 Task: Change  the formatting of the data to 'Which is Greater than 10 'In conditional formating, put the option 'Red Text. 'add another formatting option Format As Table, insert the option 'Light Gray, Table style light 1 ', change the format of Column Width to 15In the sheet  Excel Filebook
Action: Mouse moved to (41, 140)
Screenshot: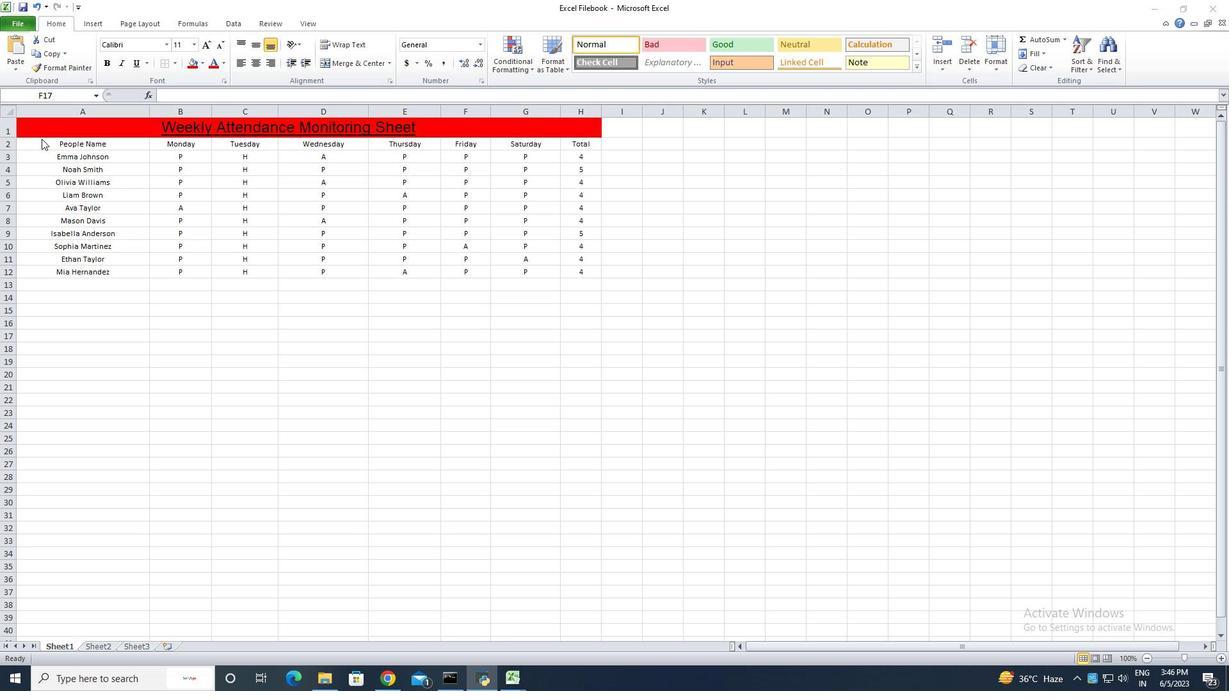 
Action: Mouse pressed left at (41, 140)
Screenshot: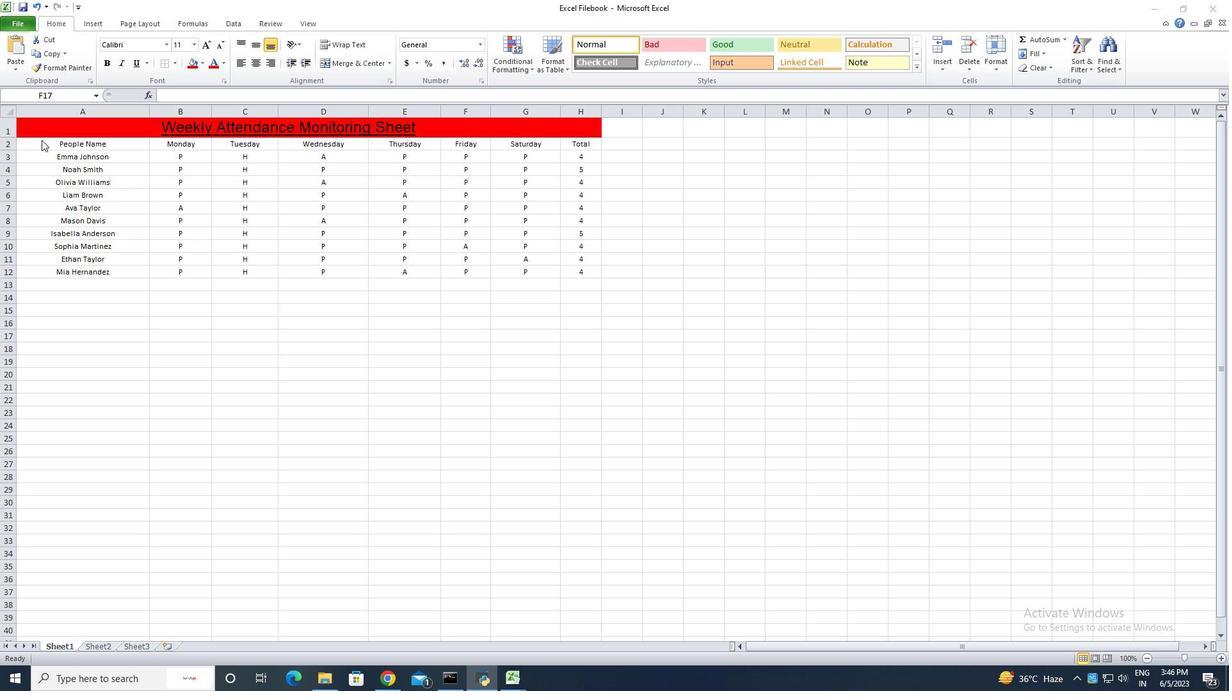 
Action: Mouse moved to (48, 145)
Screenshot: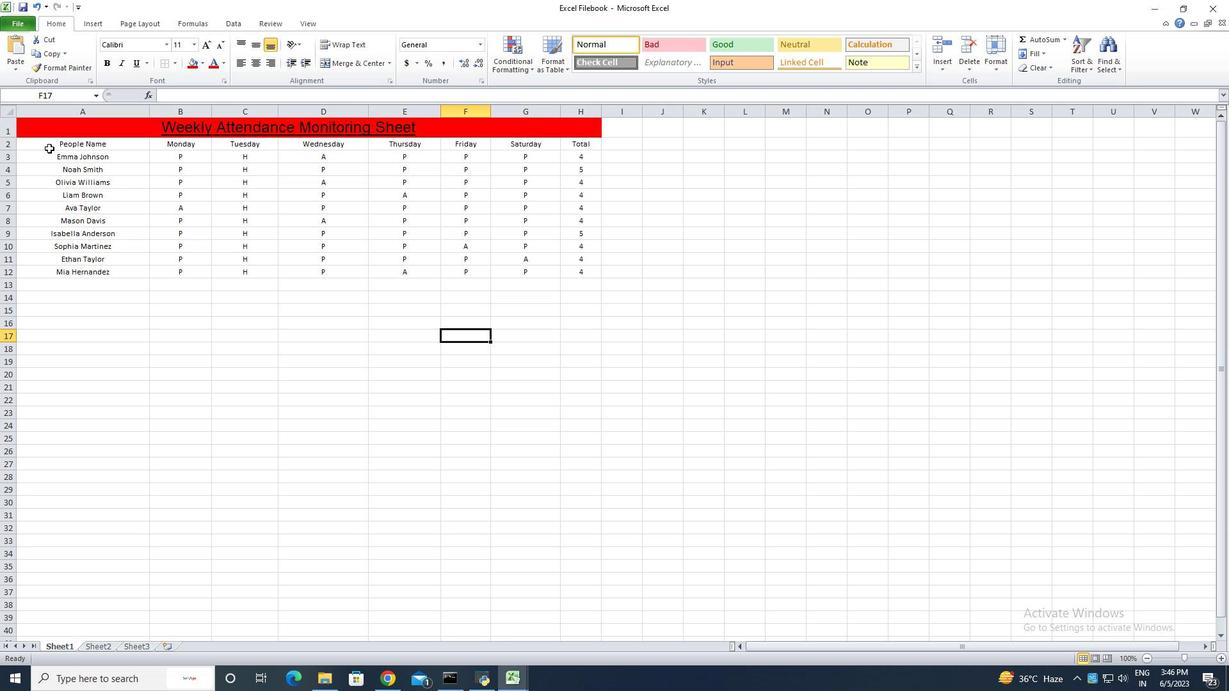 
Action: Mouse pressed left at (48, 145)
Screenshot: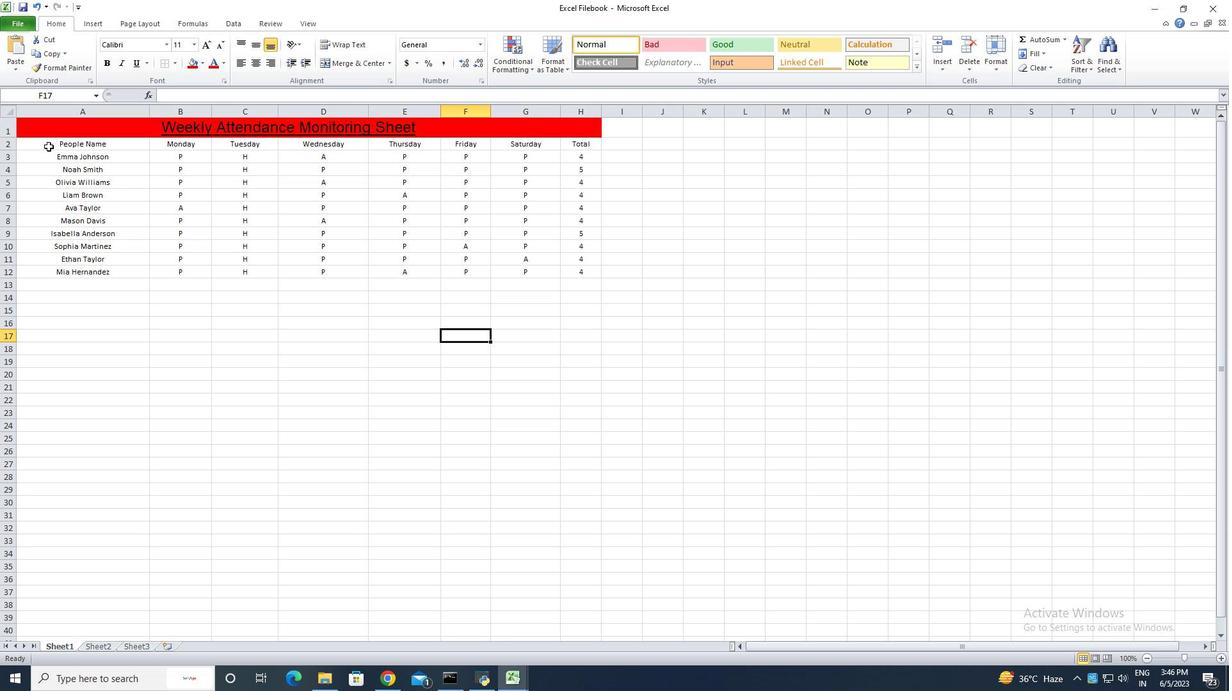 
Action: Mouse pressed left at (48, 145)
Screenshot: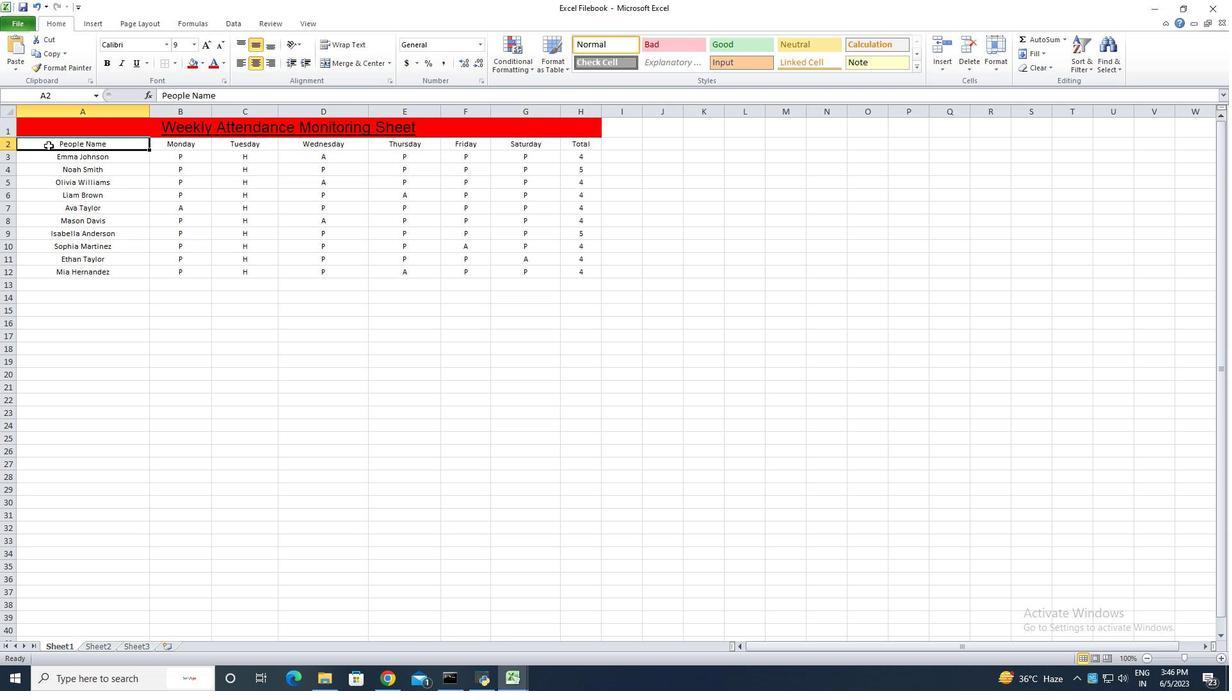 
Action: Mouse moved to (532, 69)
Screenshot: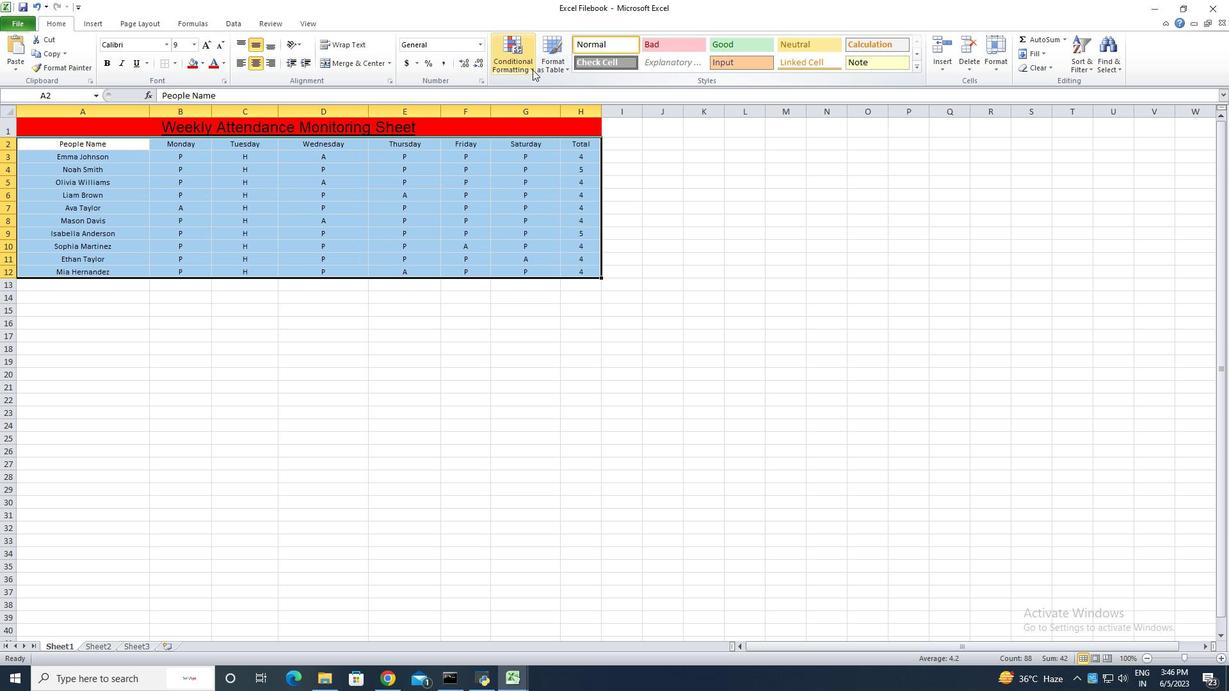 
Action: Mouse pressed left at (532, 69)
Screenshot: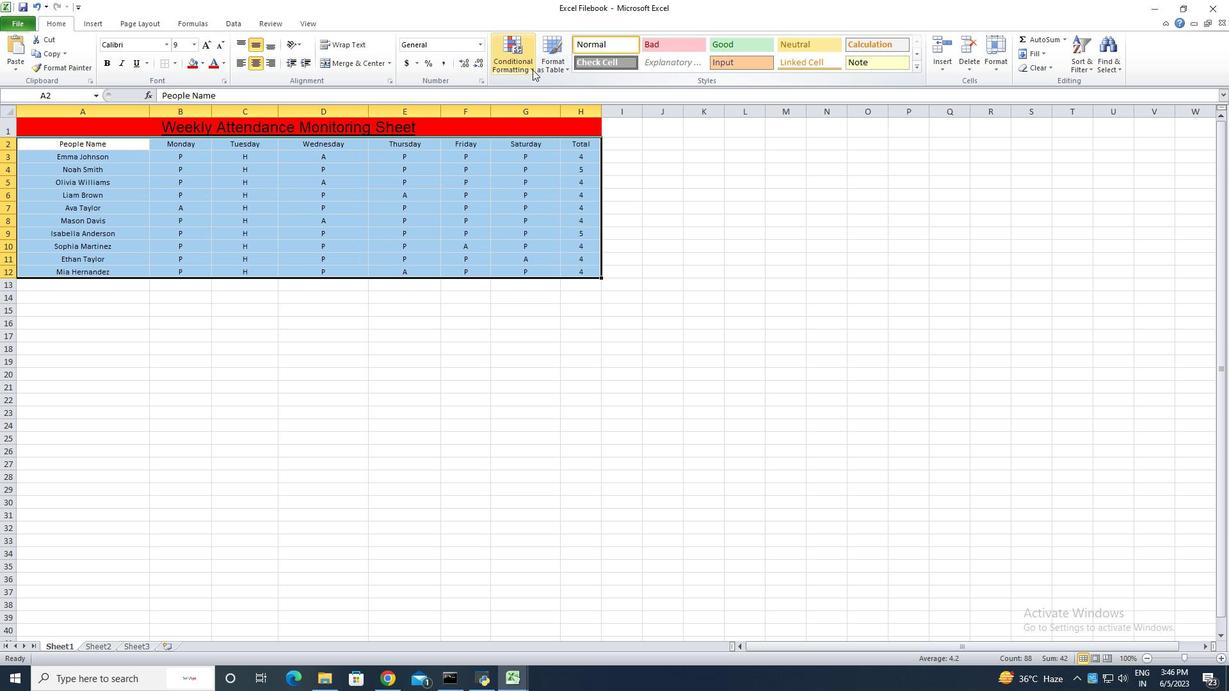 
Action: Mouse moved to (675, 92)
Screenshot: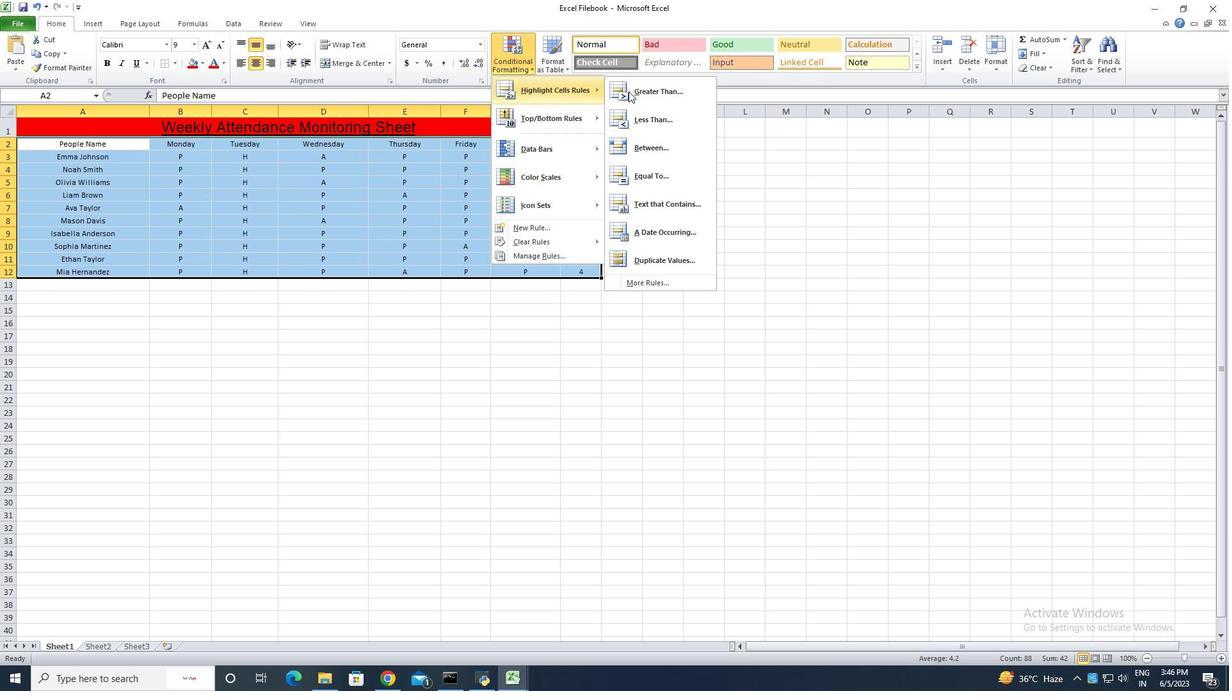 
Action: Mouse pressed left at (675, 92)
Screenshot: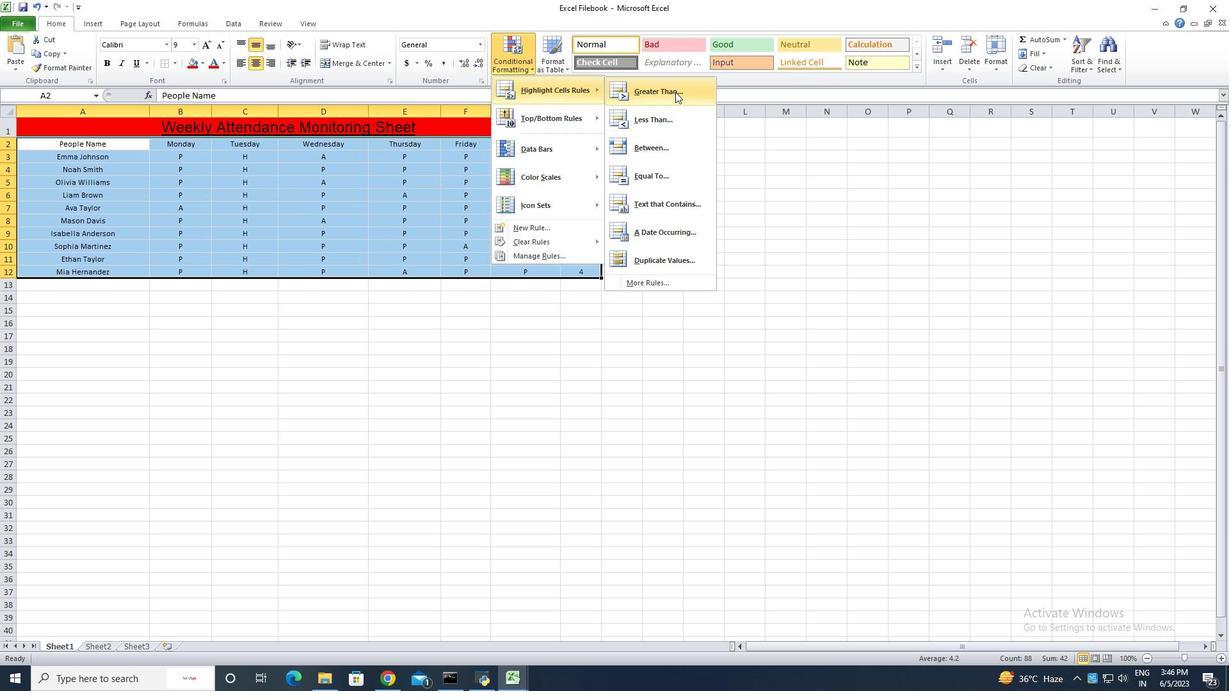 
Action: Key pressed 10
Screenshot: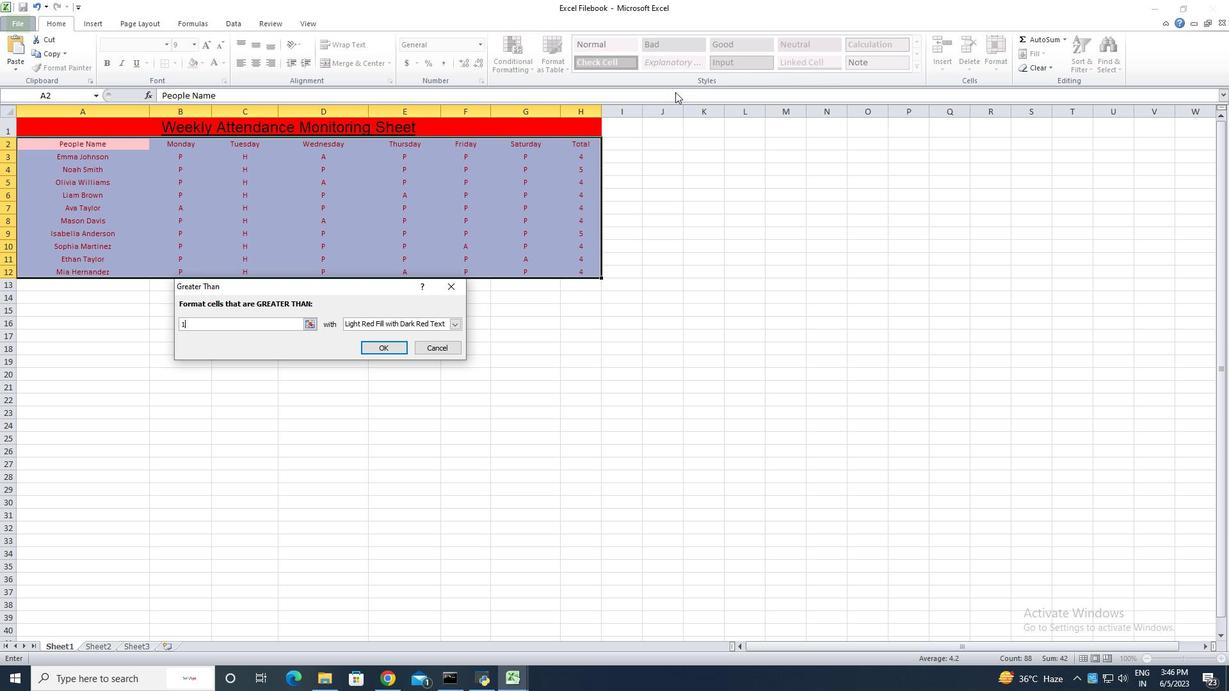 
Action: Mouse moved to (457, 324)
Screenshot: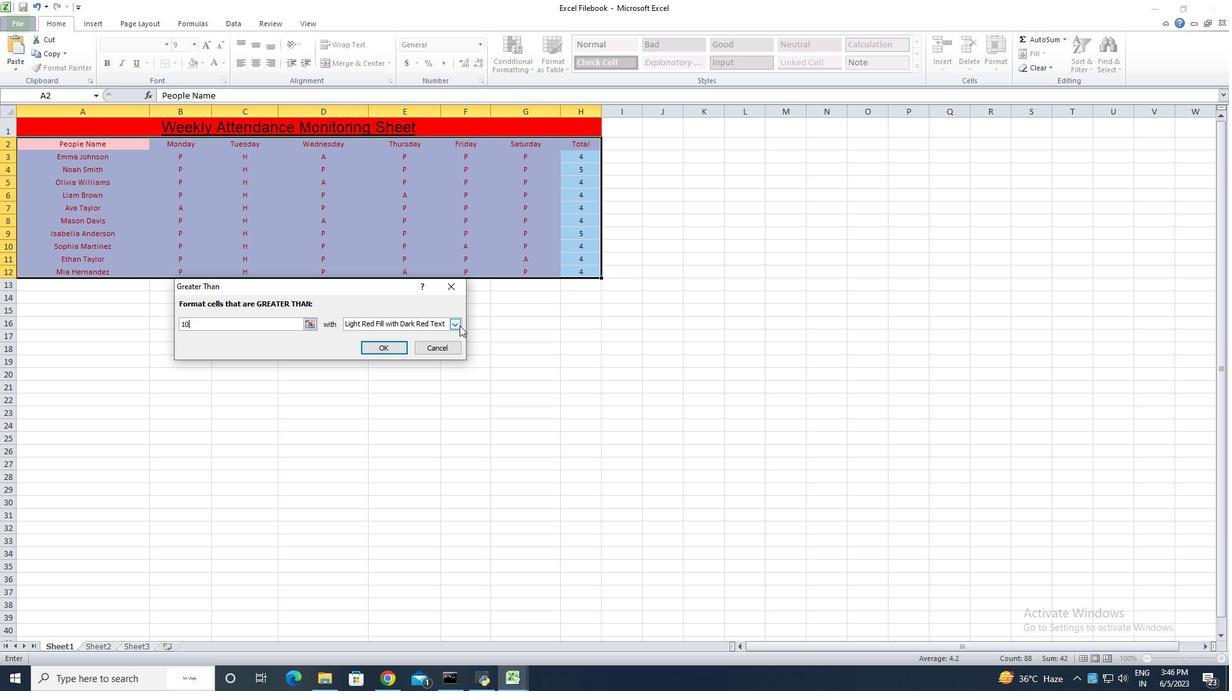 
Action: Mouse pressed left at (457, 324)
Screenshot: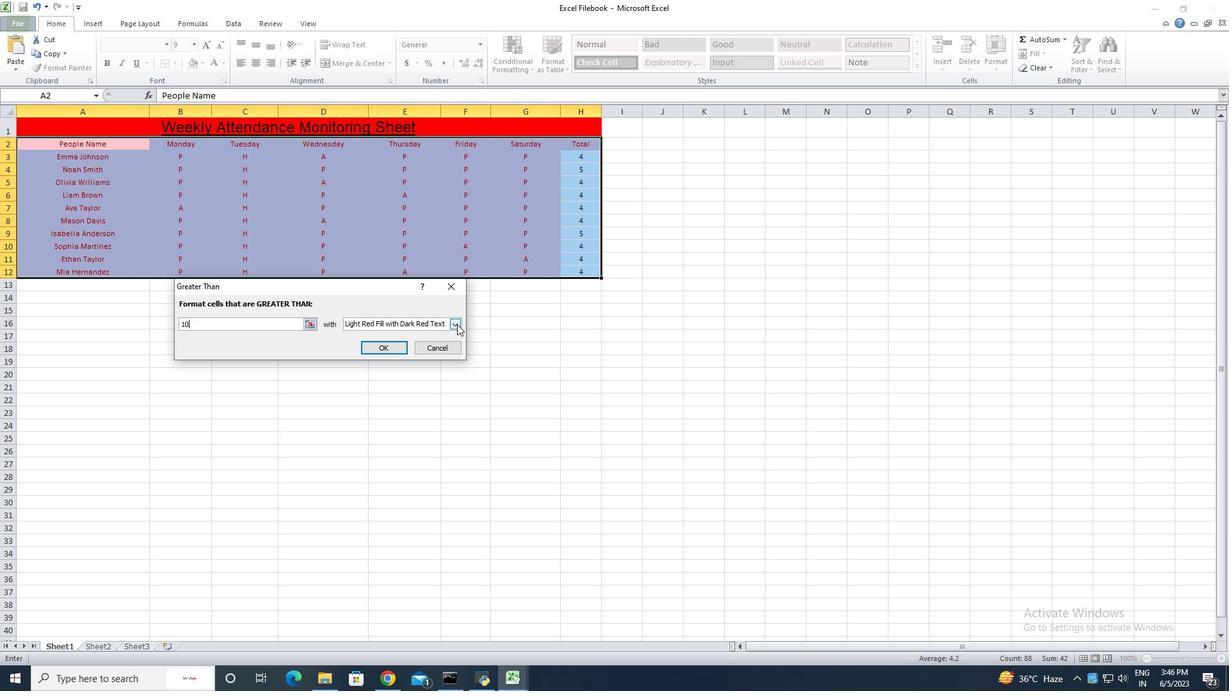
Action: Mouse moved to (391, 368)
Screenshot: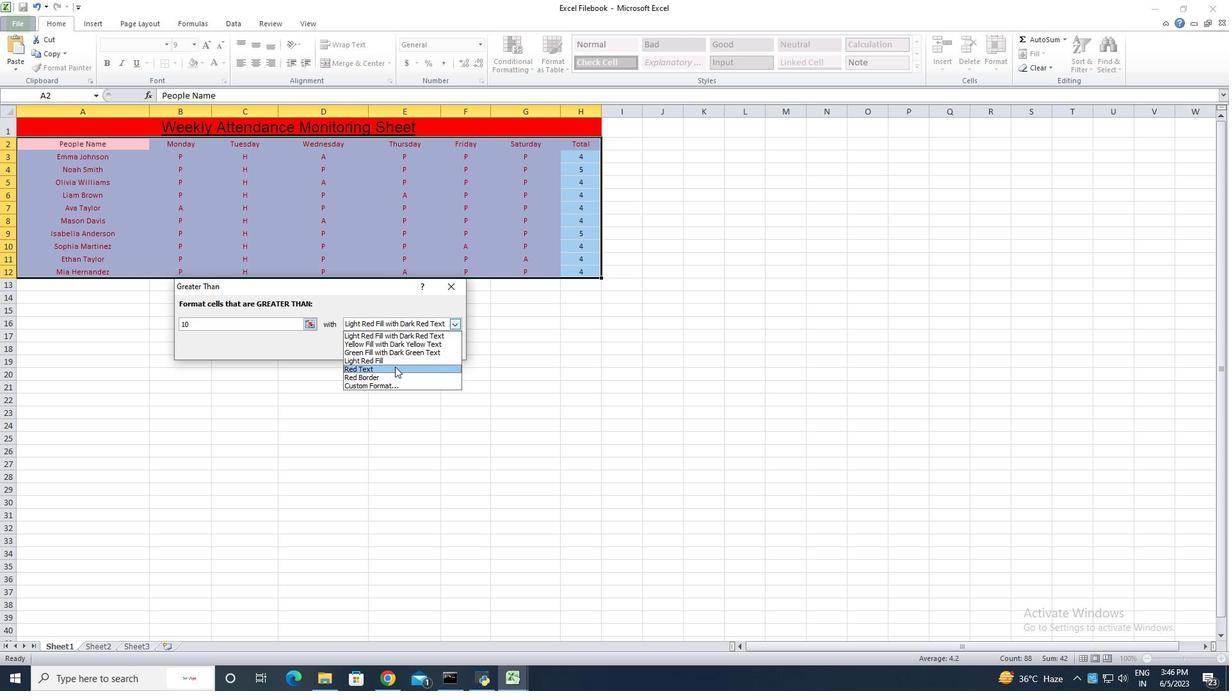 
Action: Mouse pressed left at (391, 368)
Screenshot: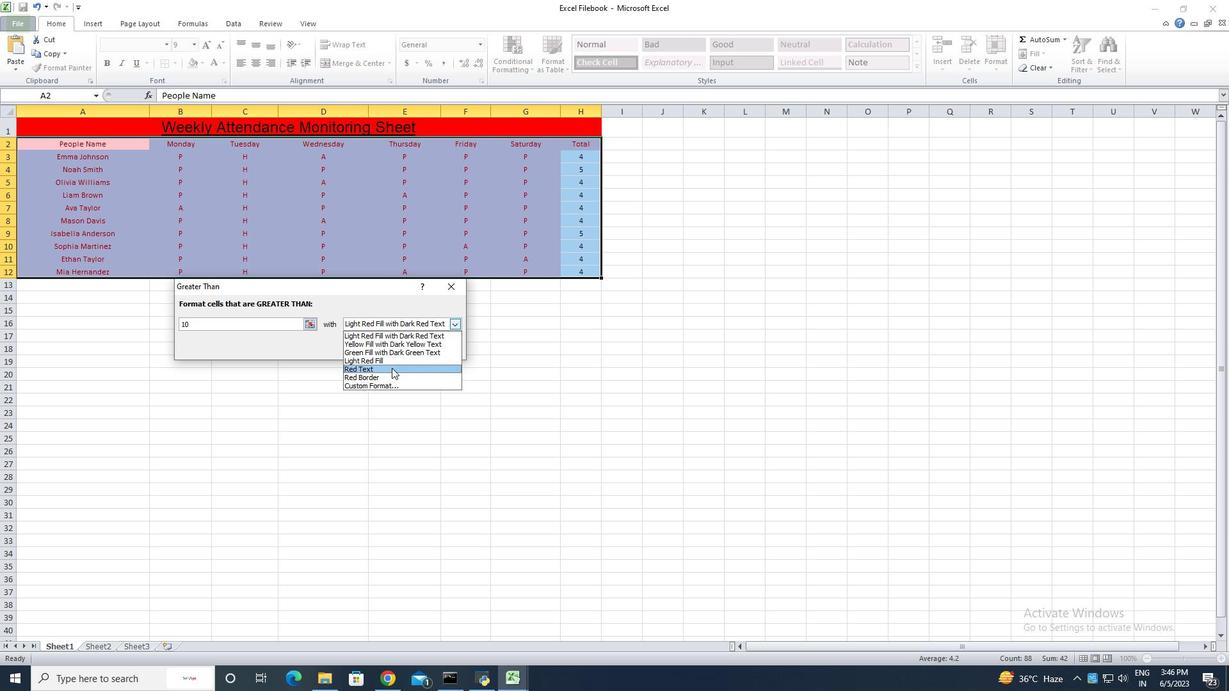 
Action: Mouse moved to (386, 347)
Screenshot: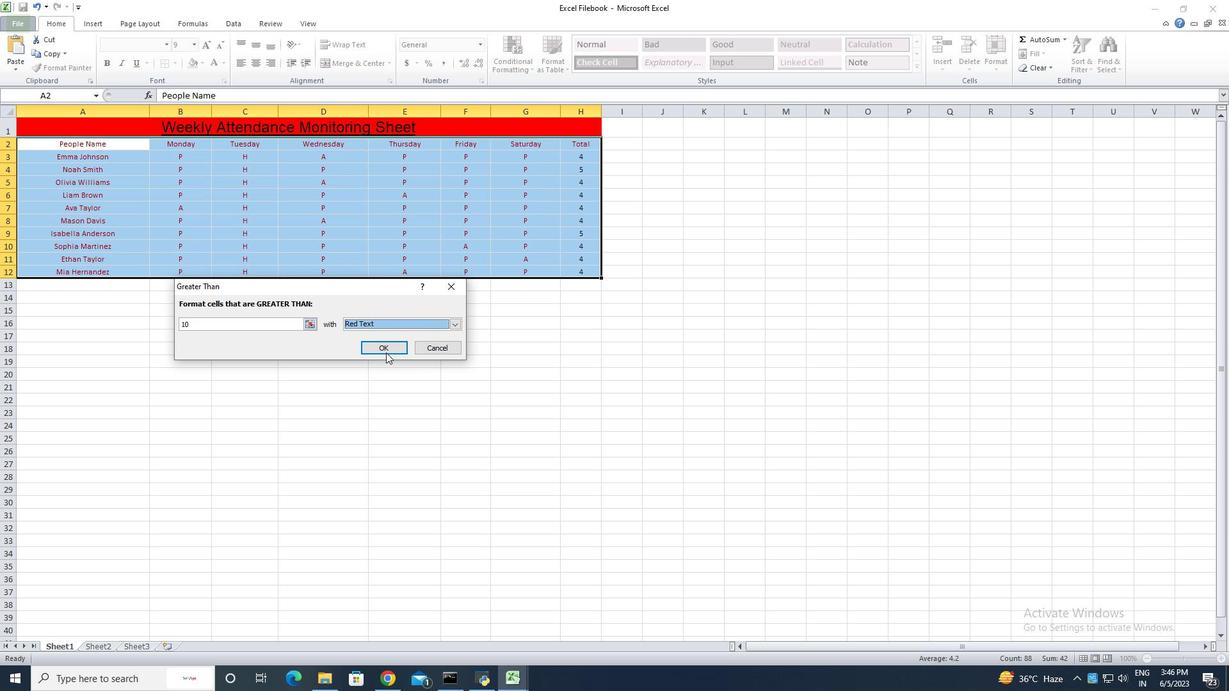 
Action: Mouse pressed left at (386, 347)
Screenshot: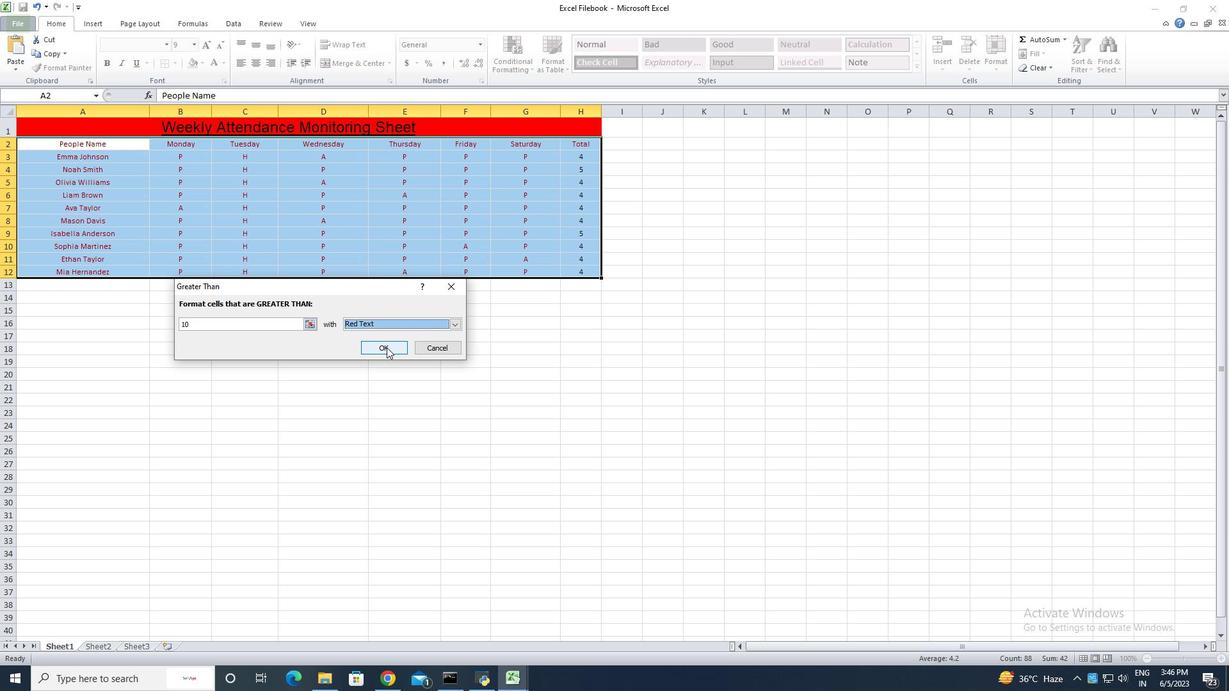 
Action: Mouse moved to (567, 68)
Screenshot: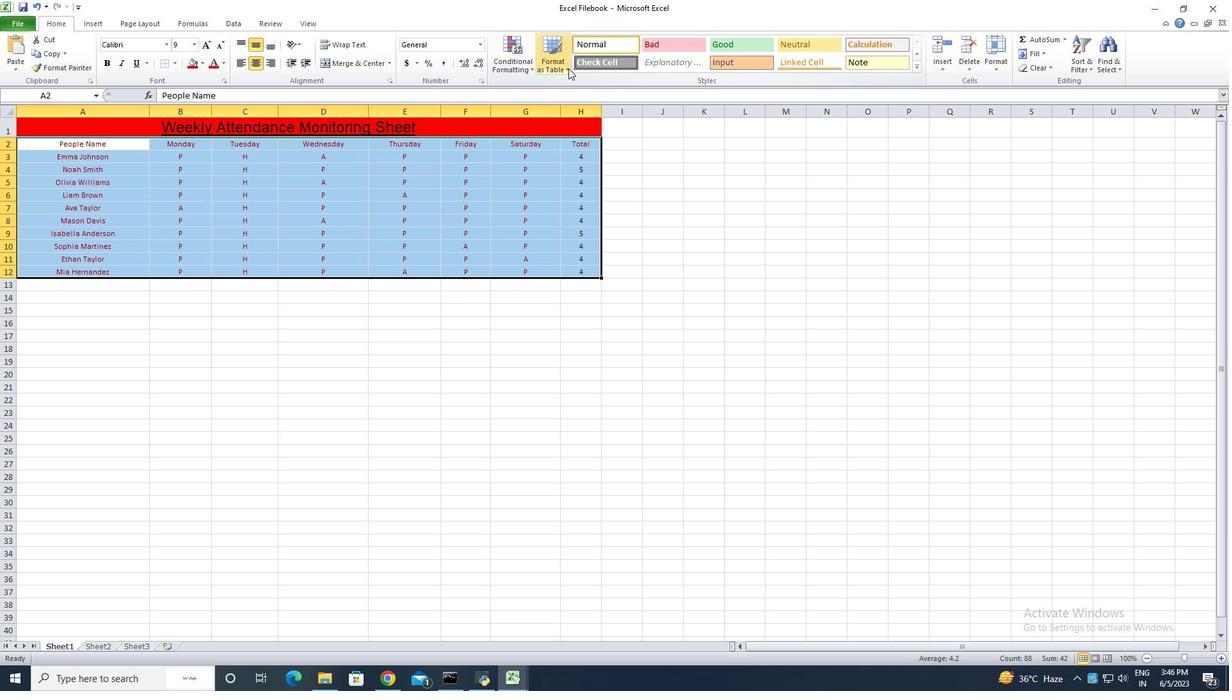 
Action: Mouse pressed left at (567, 68)
Screenshot: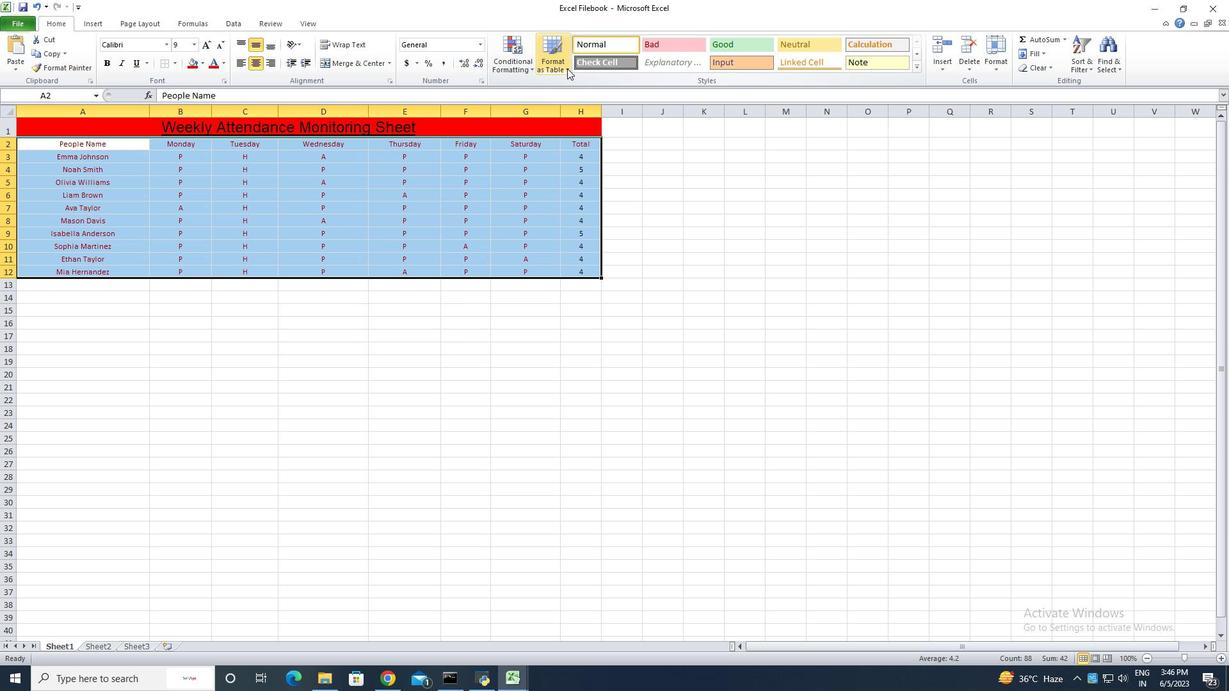 
Action: Mouse moved to (549, 105)
Screenshot: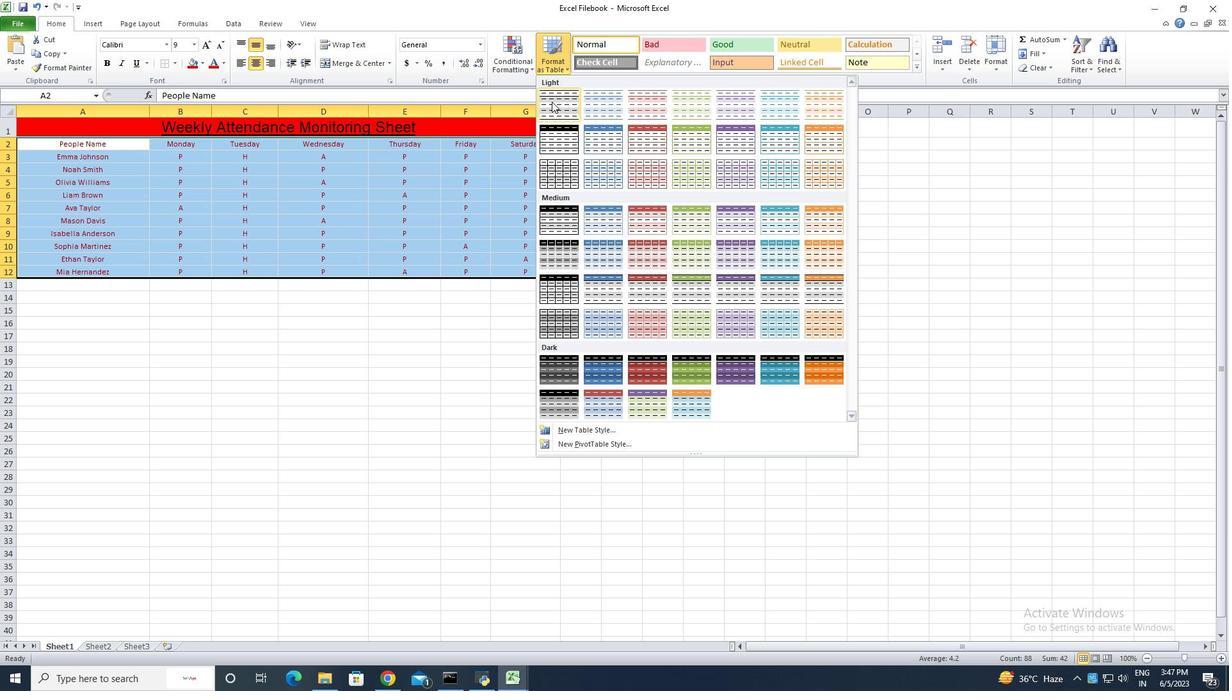 
Action: Mouse pressed left at (549, 105)
Screenshot: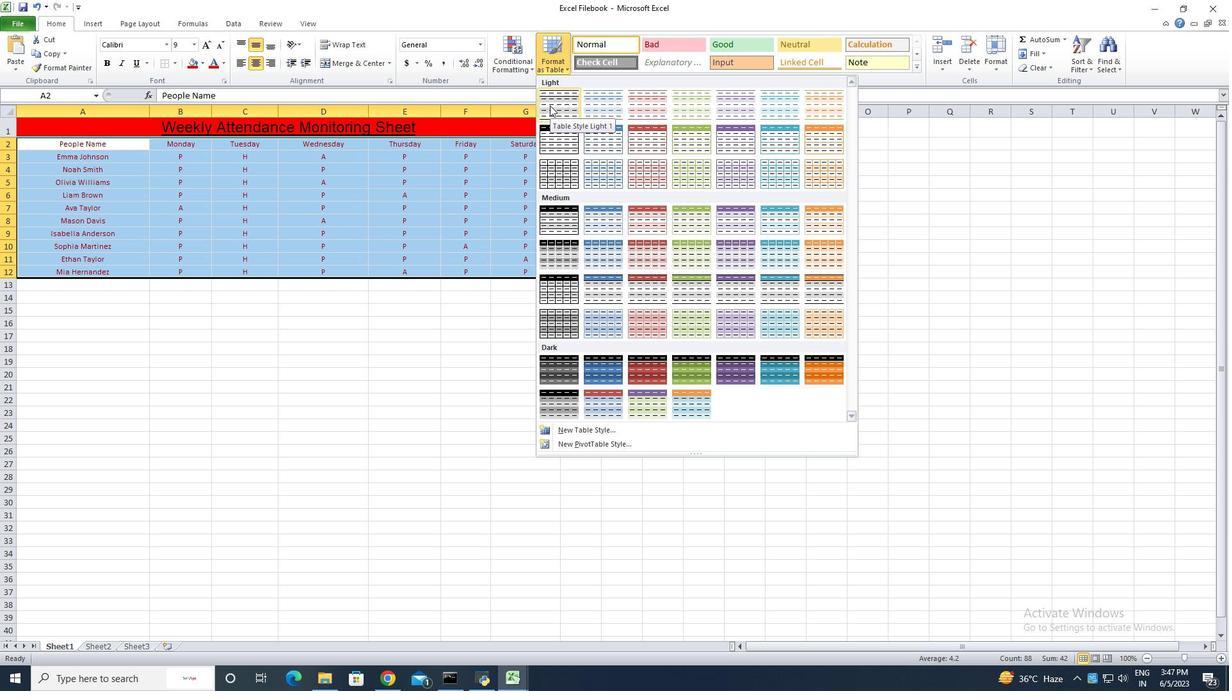 
Action: Mouse moved to (319, 347)
Screenshot: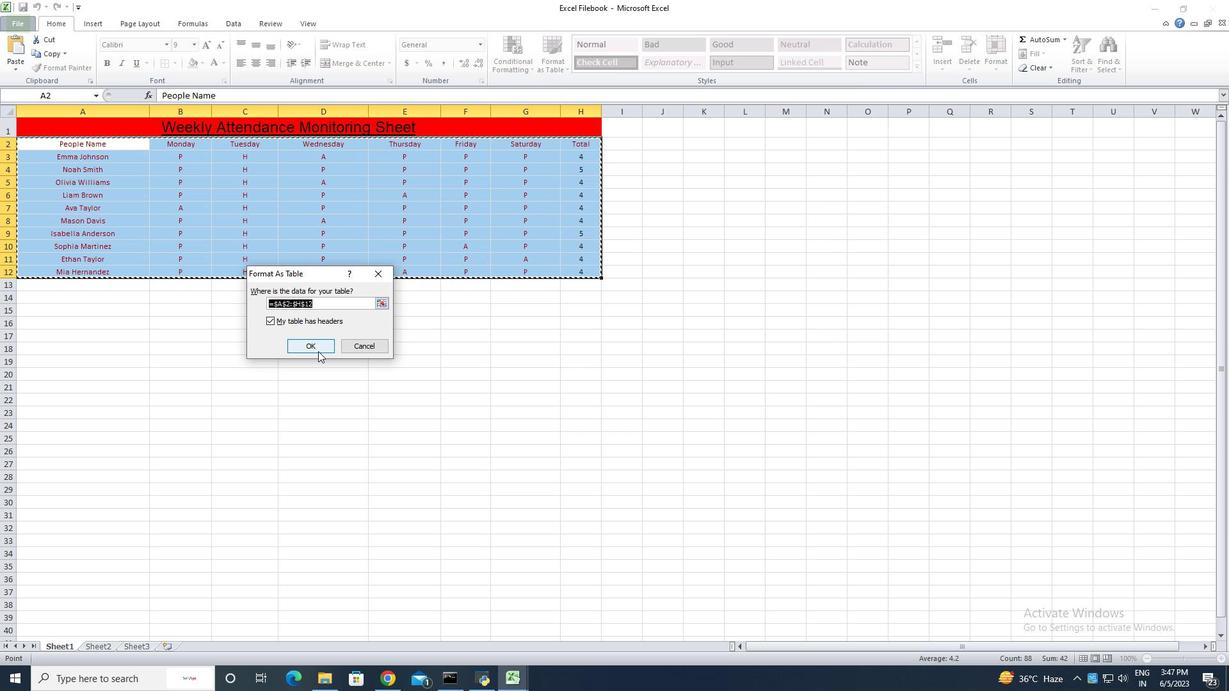 
Action: Mouse pressed left at (319, 347)
Screenshot: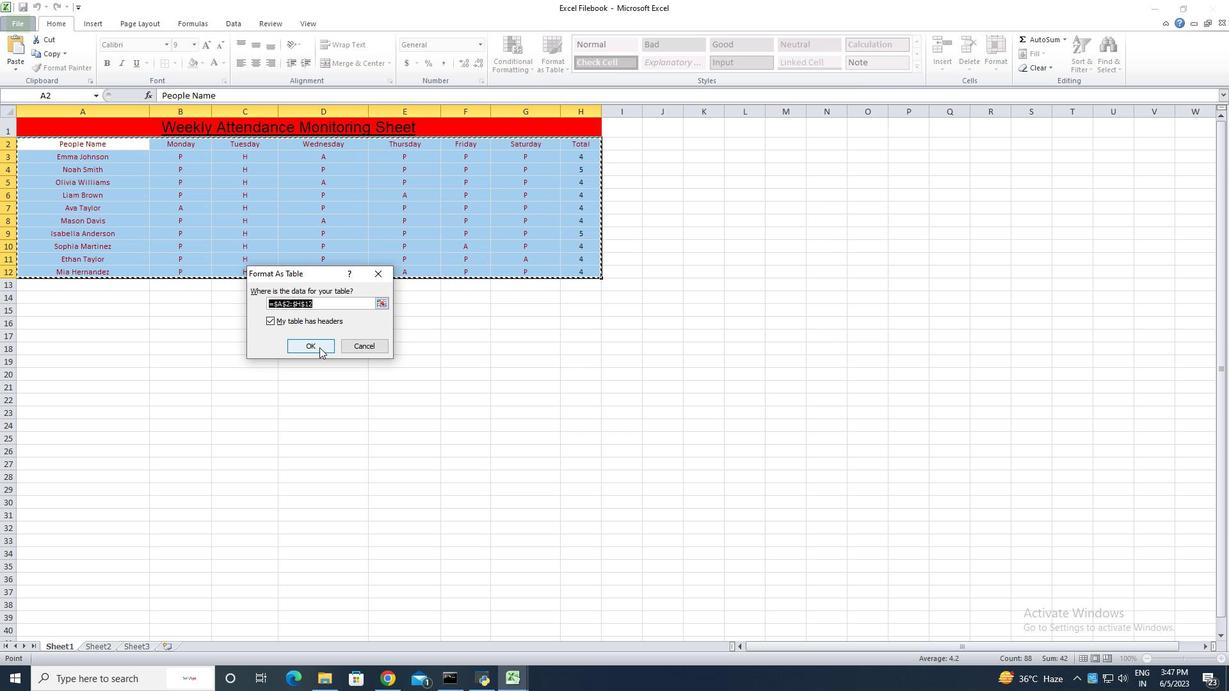 
Action: Mouse moved to (49, 23)
Screenshot: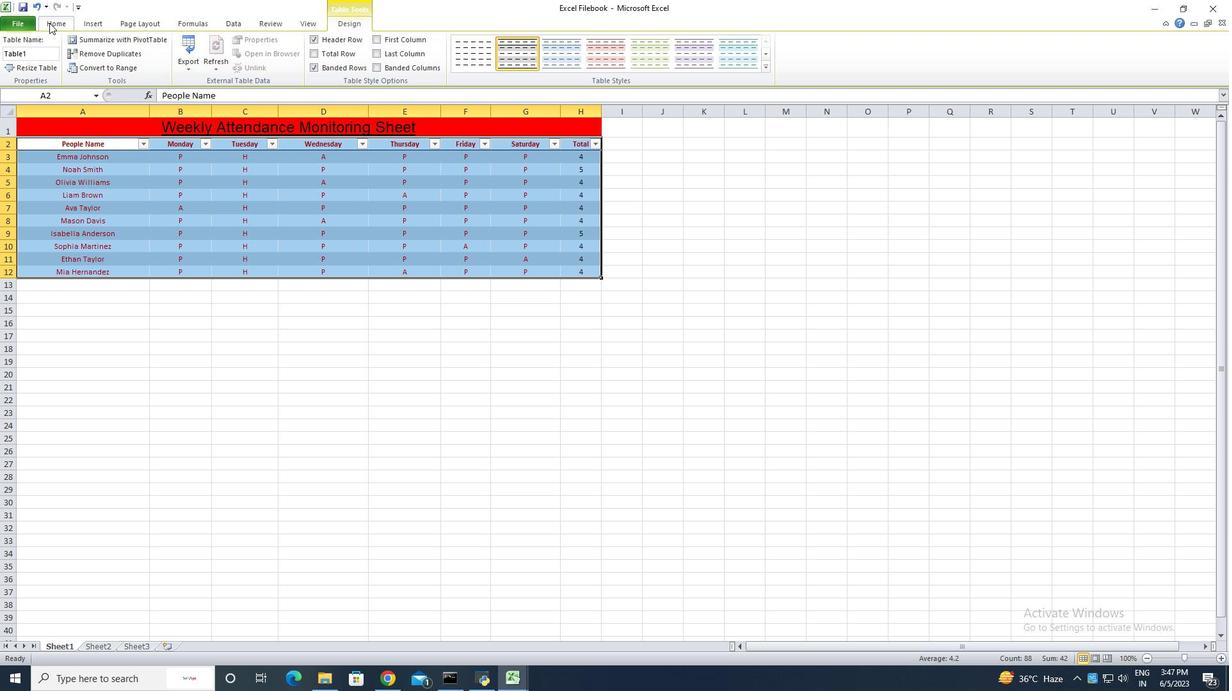 
Action: Mouse pressed left at (49, 23)
Screenshot: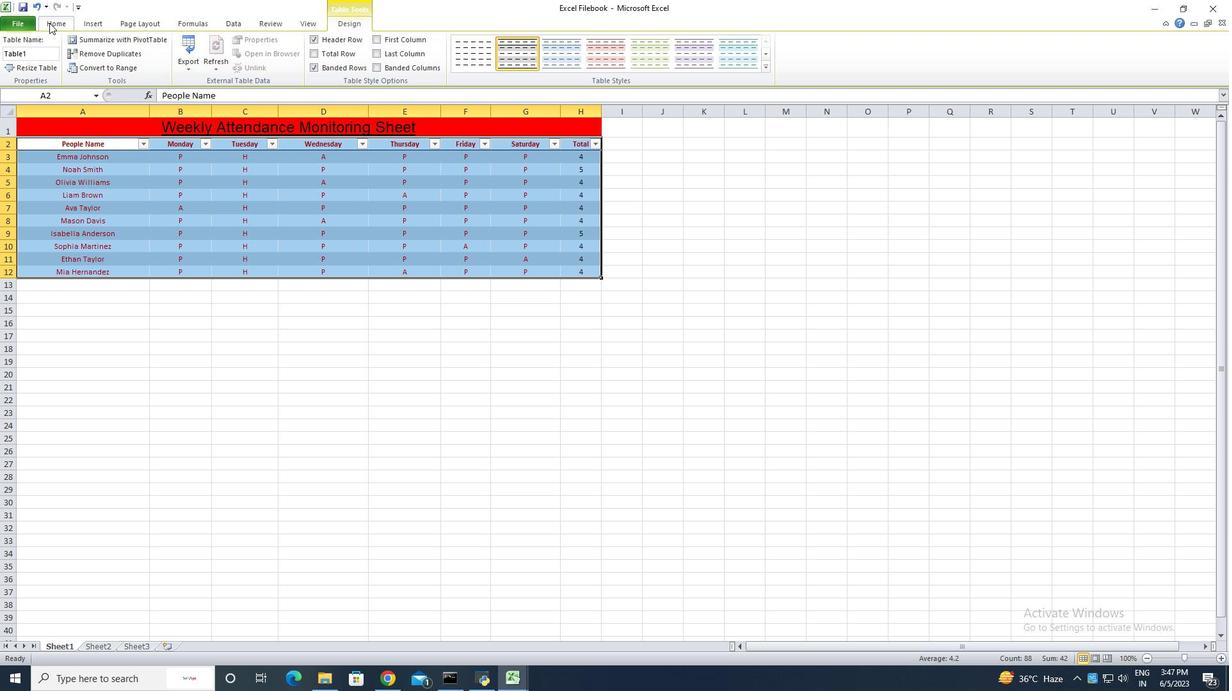 
Action: Mouse moved to (1003, 71)
Screenshot: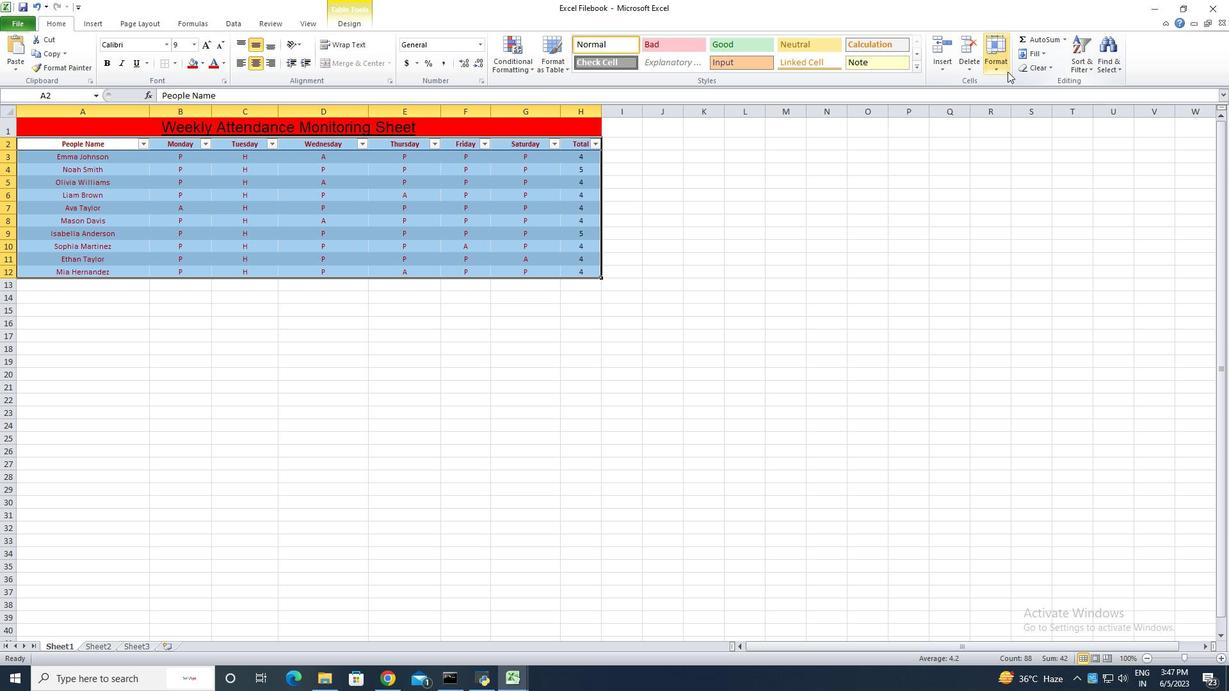 
Action: Mouse pressed left at (1003, 71)
Screenshot: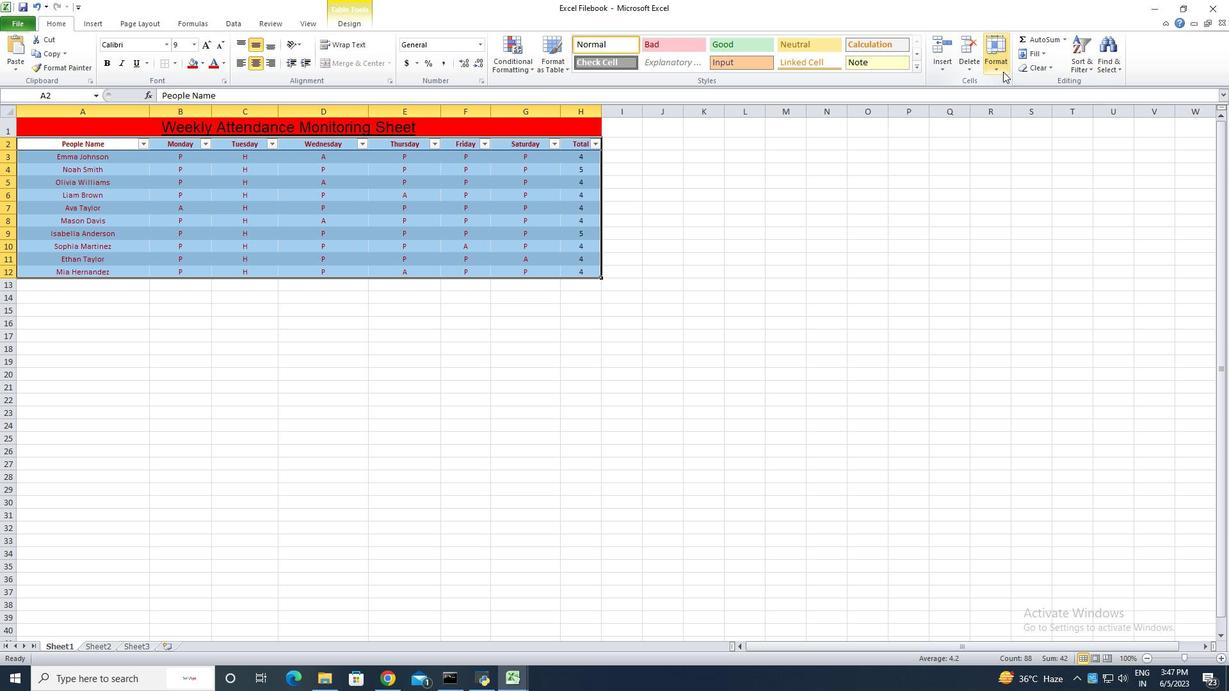 
Action: Mouse moved to (1032, 127)
Screenshot: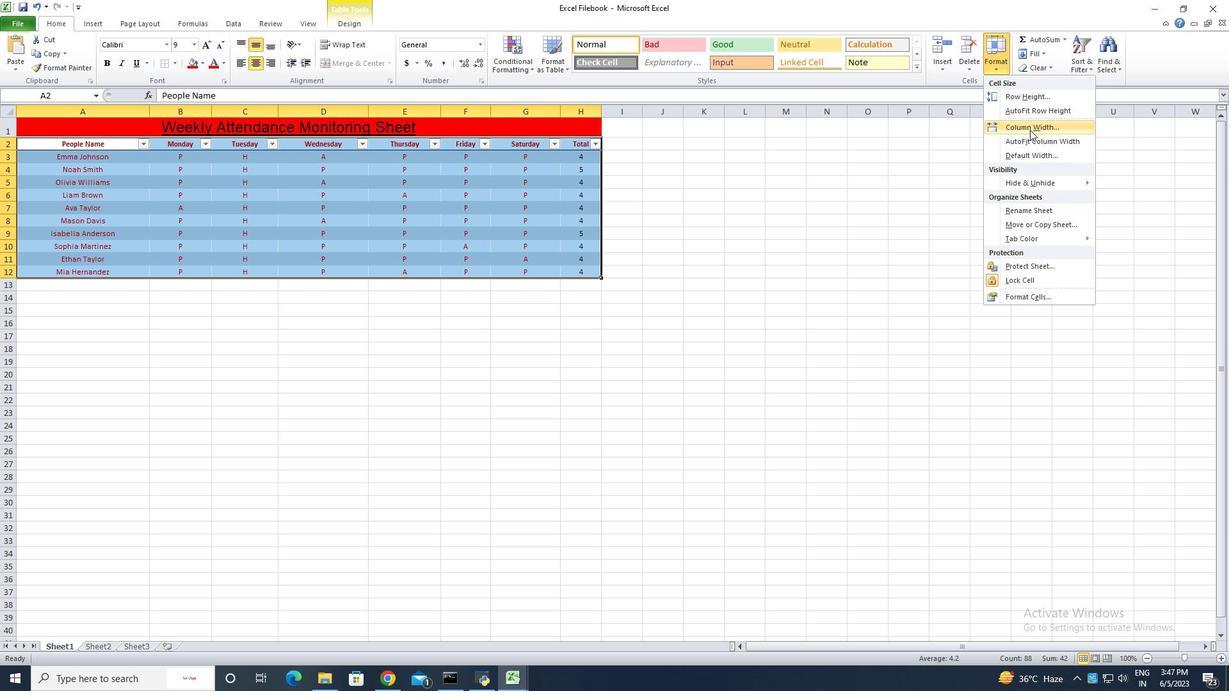 
Action: Mouse pressed left at (1032, 127)
Screenshot: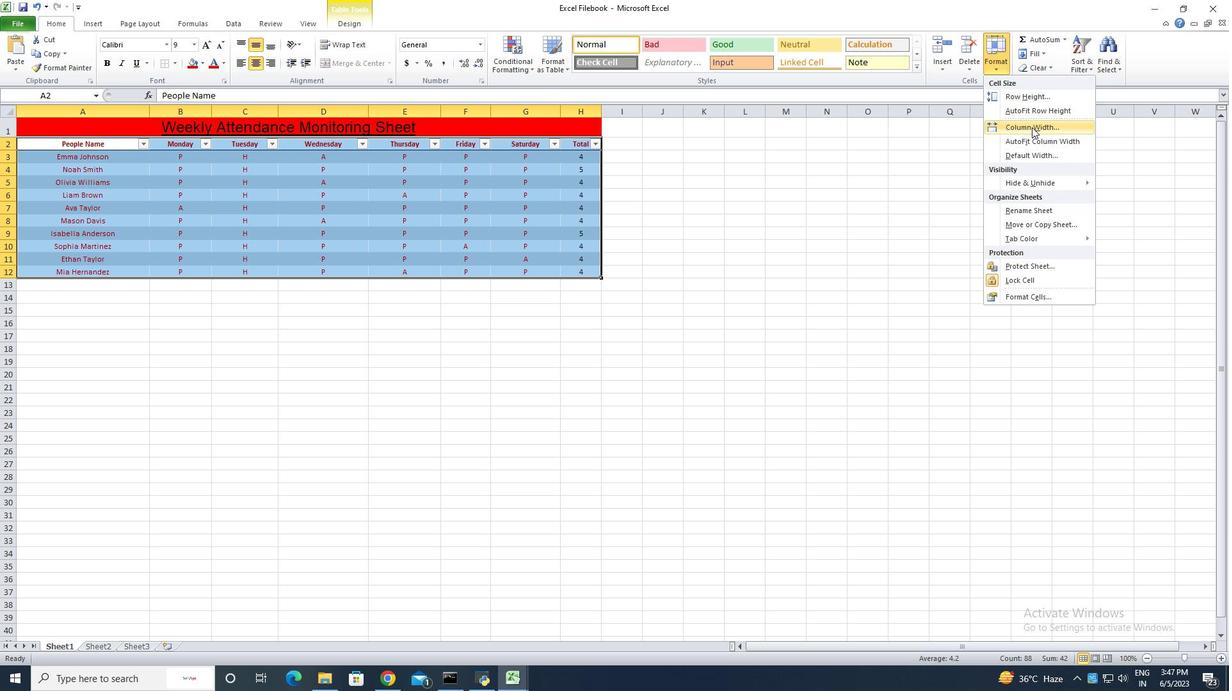 
Action: Key pressed 15
Screenshot: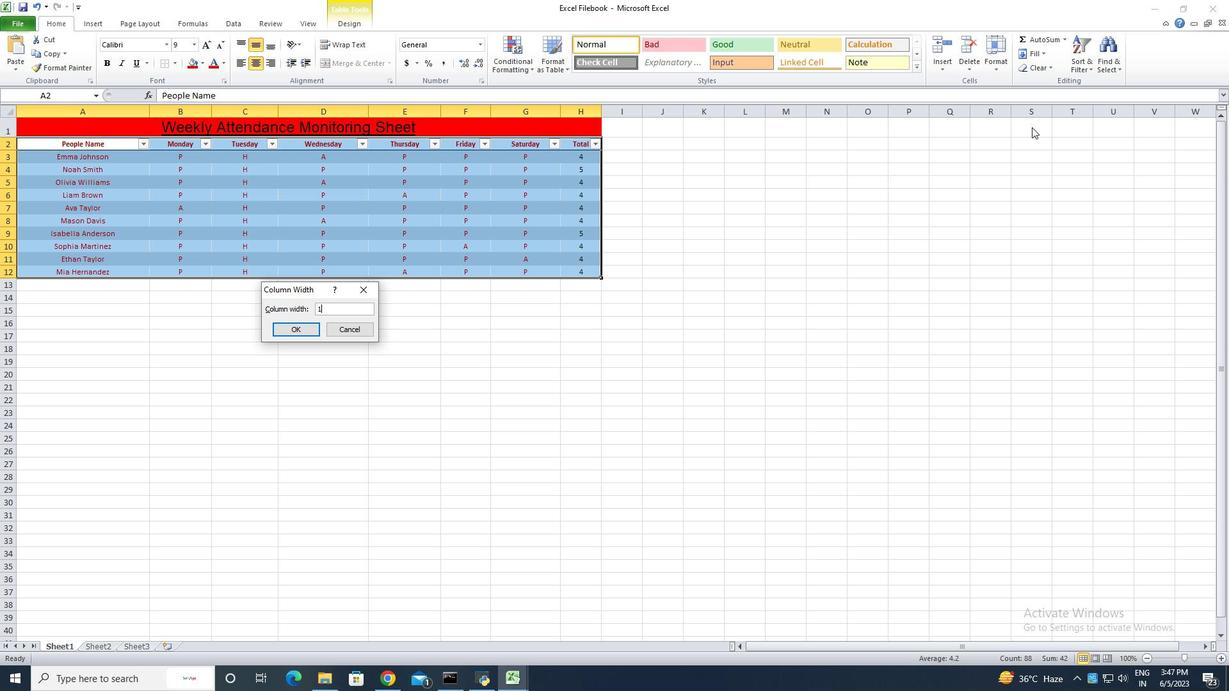 
Action: Mouse moved to (307, 325)
Screenshot: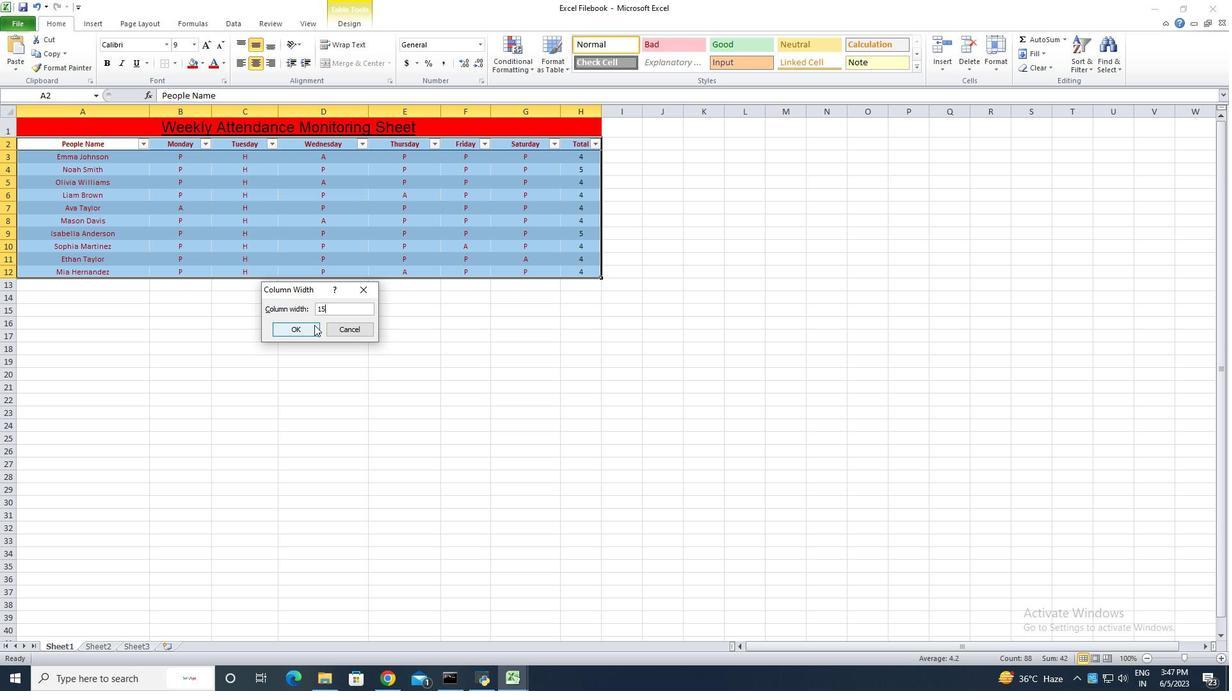 
Action: Mouse pressed left at (307, 325)
Screenshot: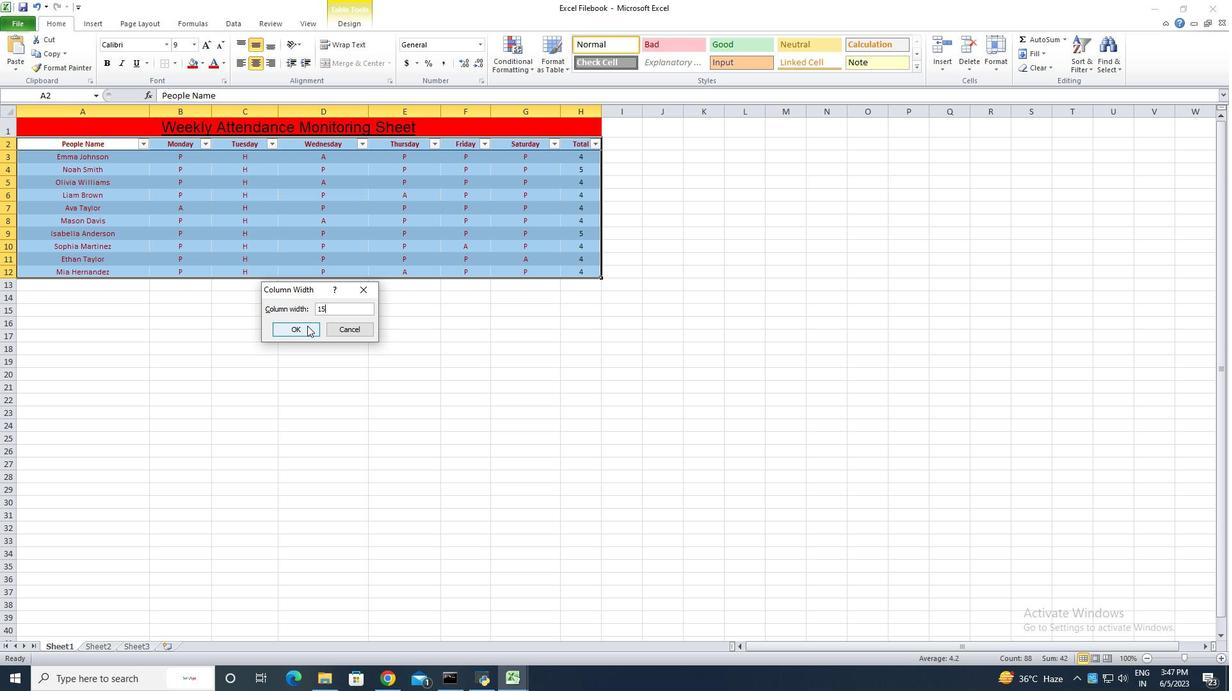 
Action: Mouse moved to (345, 350)
Screenshot: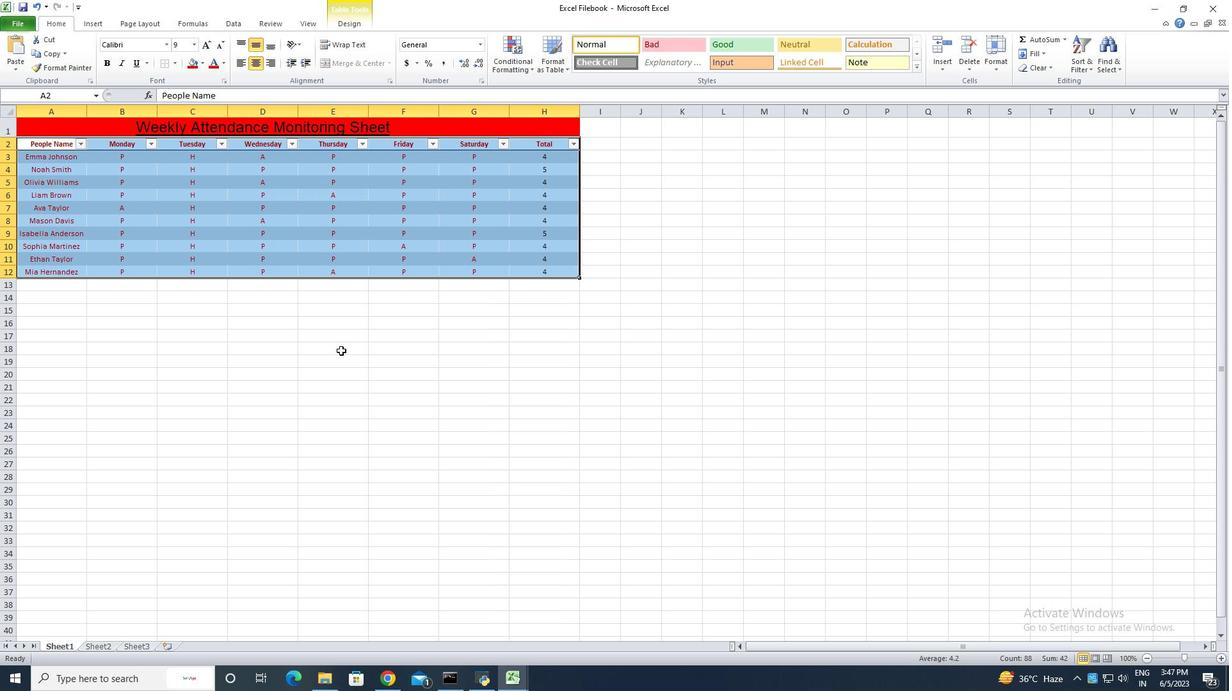 
Action: Mouse pressed left at (345, 350)
Screenshot: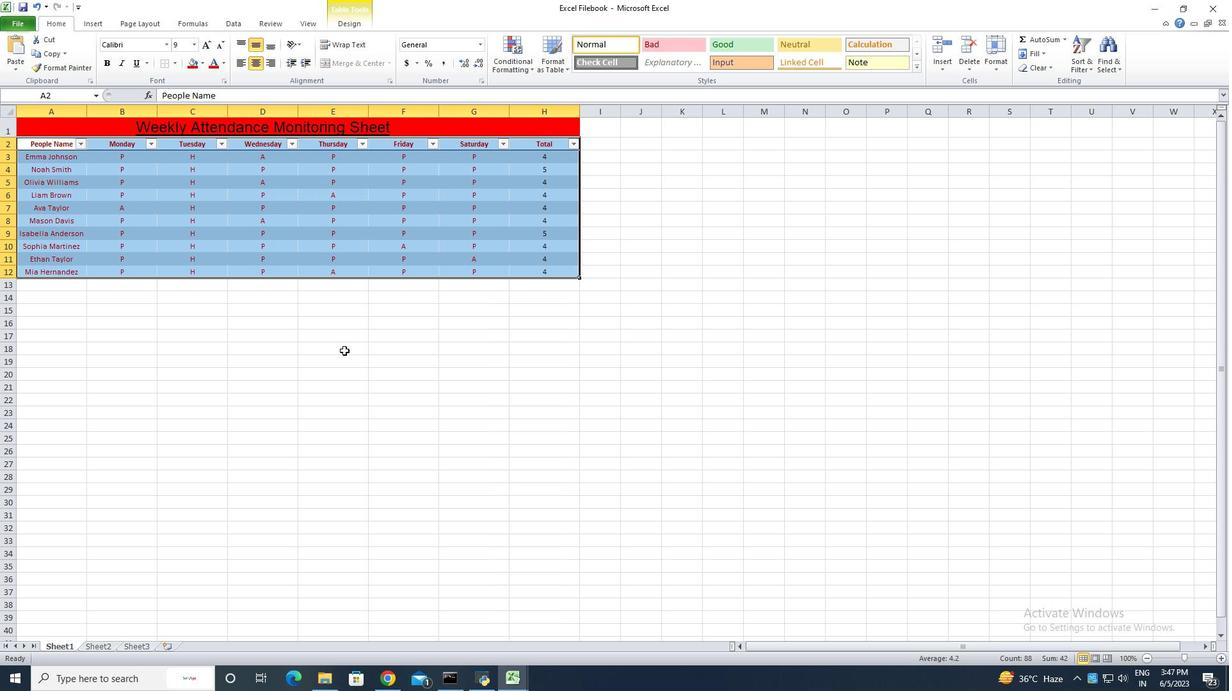 
Action: Mouse moved to (345, 350)
Screenshot: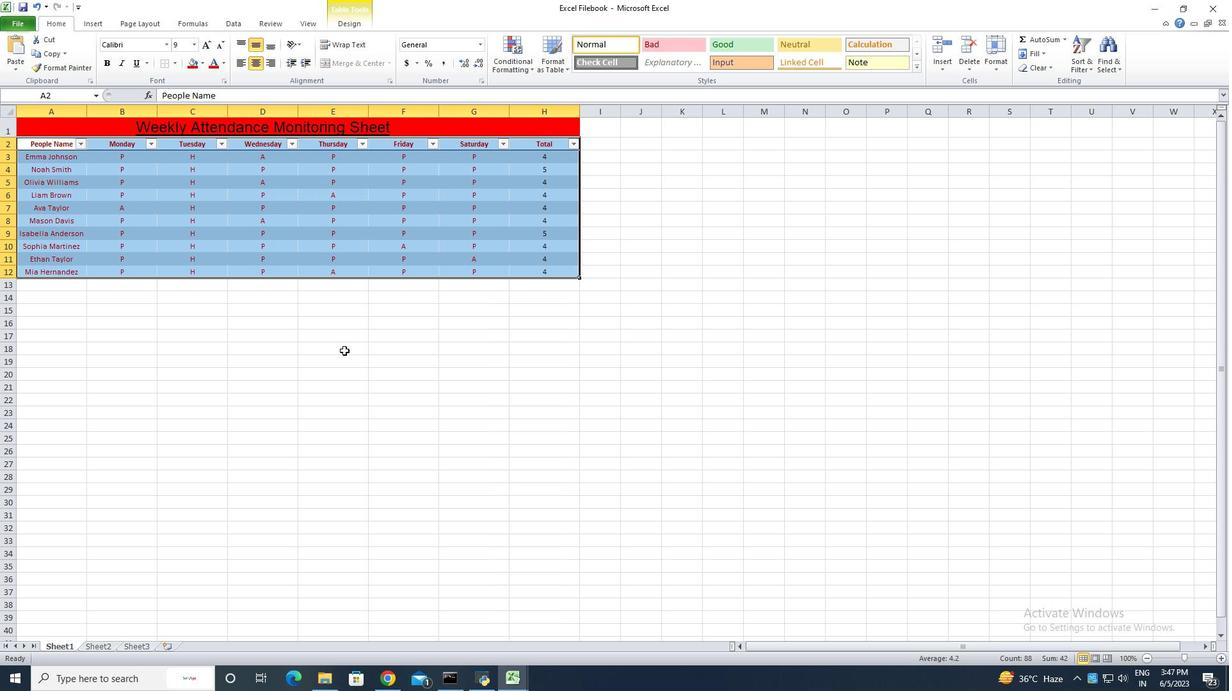
Action: Key pressed ctrl+S<'\x13'><'\x13'><'\x13'><'\x13'><'\x13'>
Screenshot: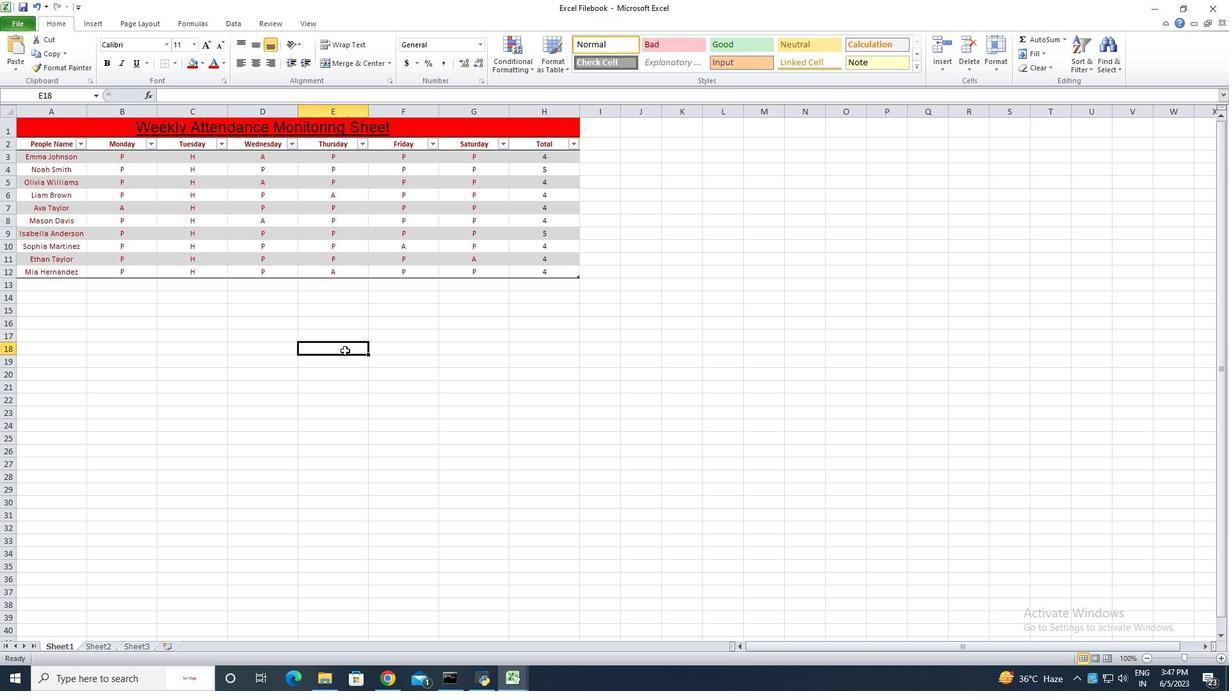 
